 Task: Add a signature Maurice Nelson containing With sincere appreciation and gratitude, Maurice Nelson to email address softage.6@softage.net and add a folder Rules and regulations
Action: Mouse moved to (102, 94)
Screenshot: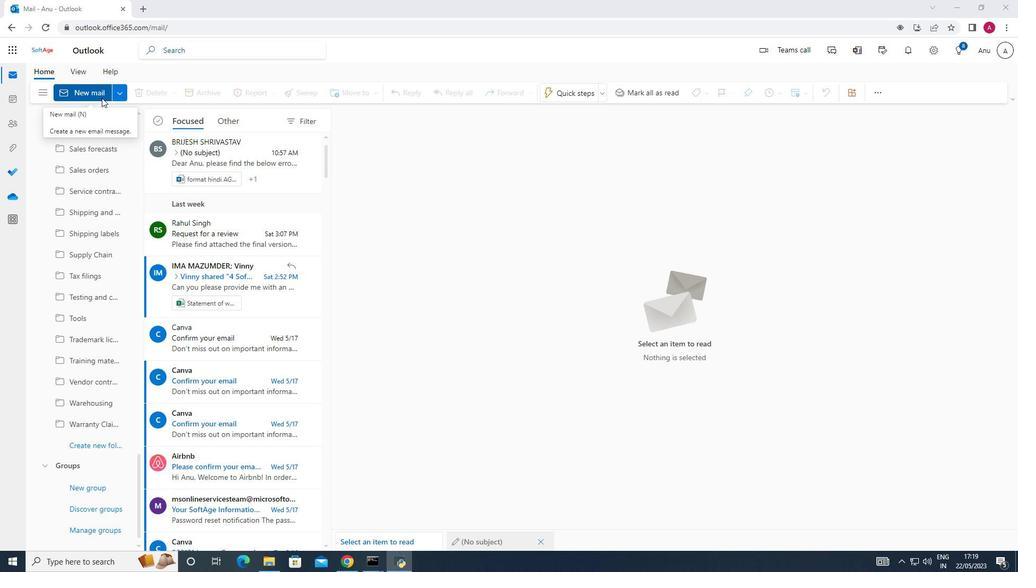 
Action: Mouse pressed left at (102, 94)
Screenshot: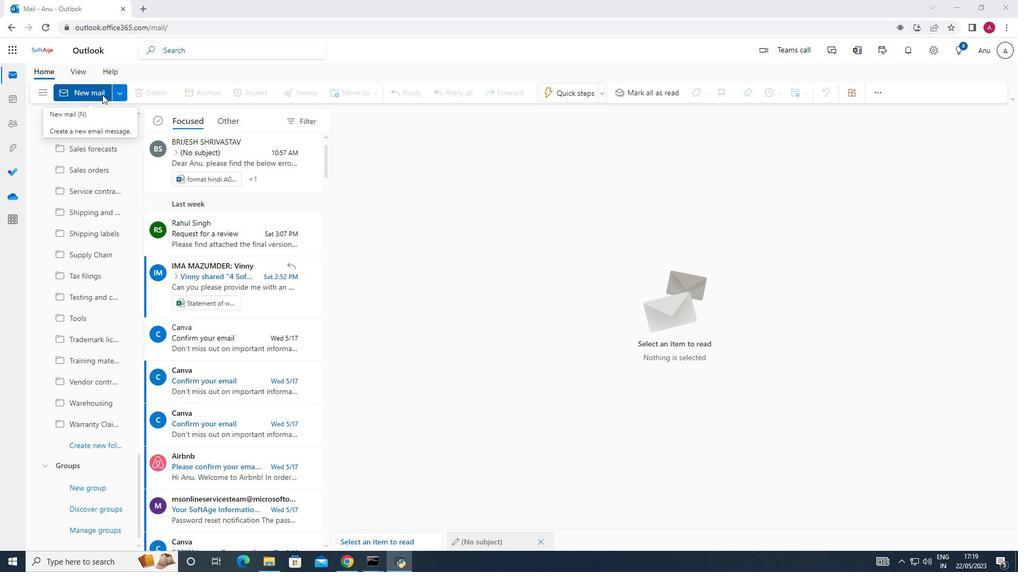 
Action: Mouse moved to (722, 92)
Screenshot: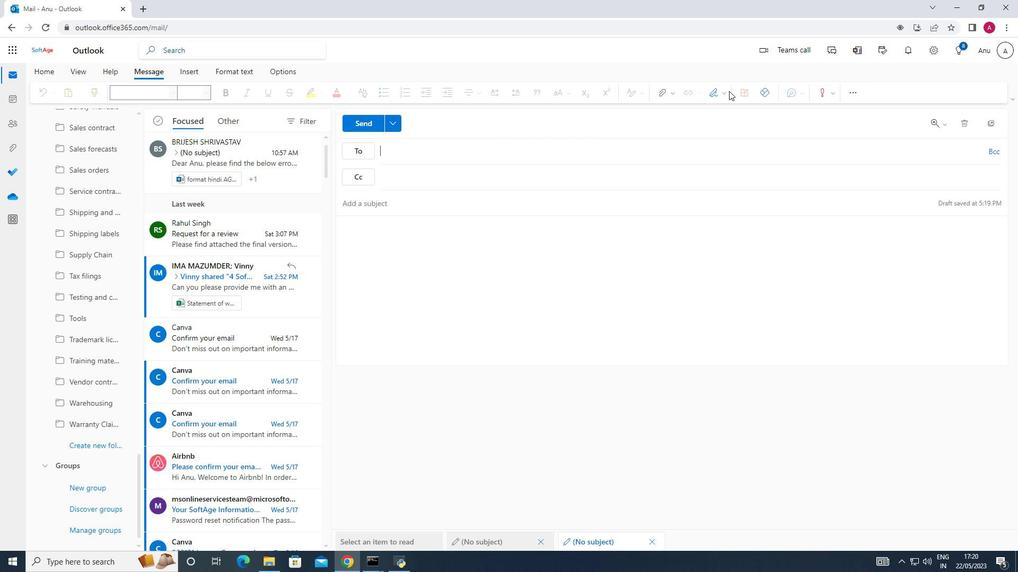 
Action: Mouse pressed left at (722, 92)
Screenshot: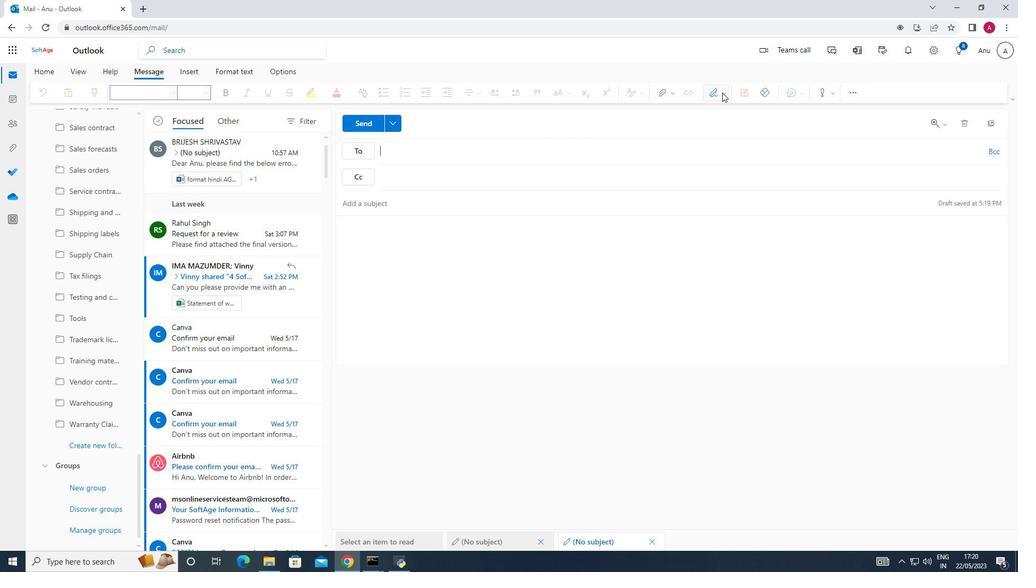 
Action: Mouse moved to (698, 136)
Screenshot: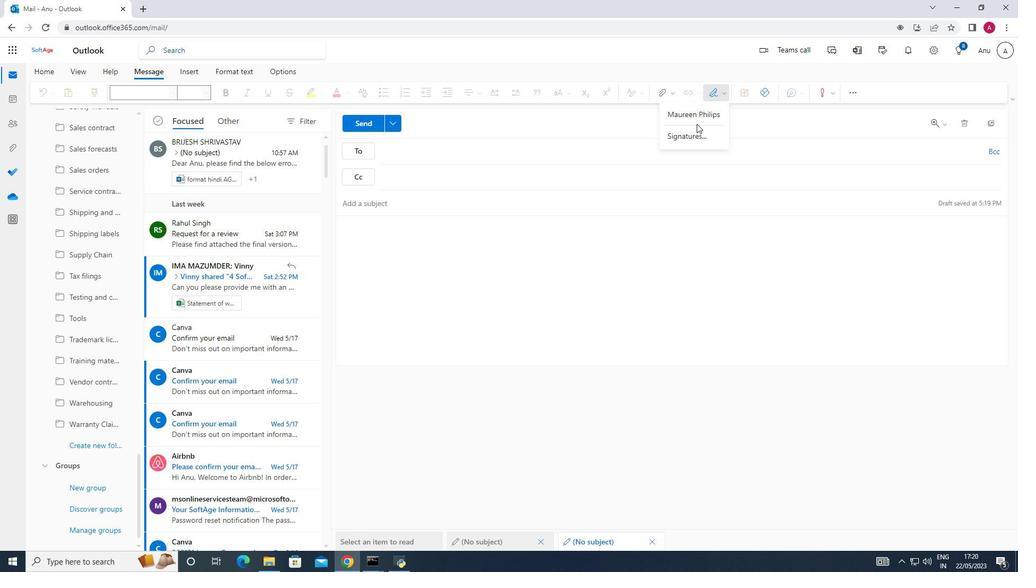 
Action: Mouse pressed left at (698, 136)
Screenshot: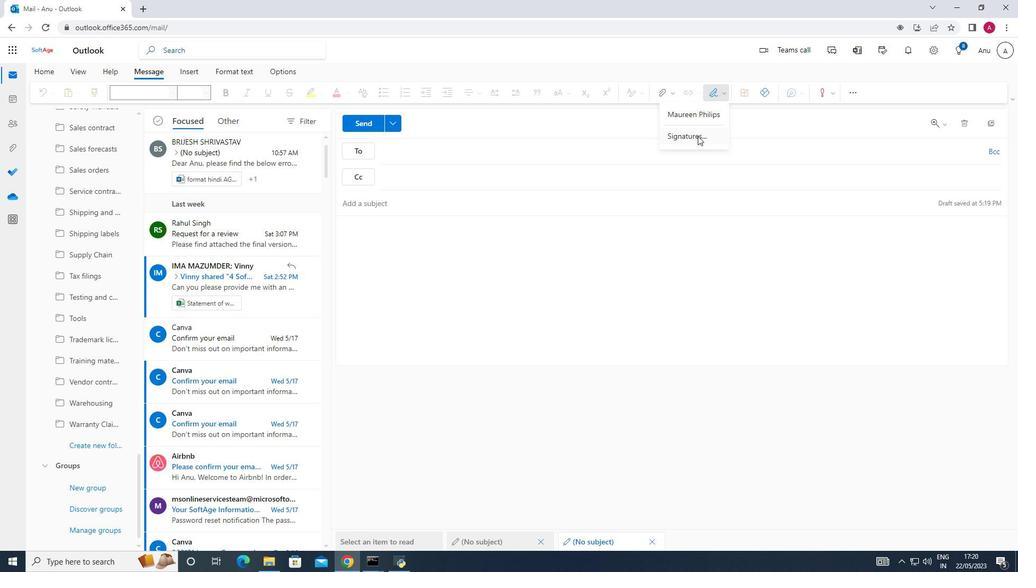 
Action: Mouse moved to (710, 177)
Screenshot: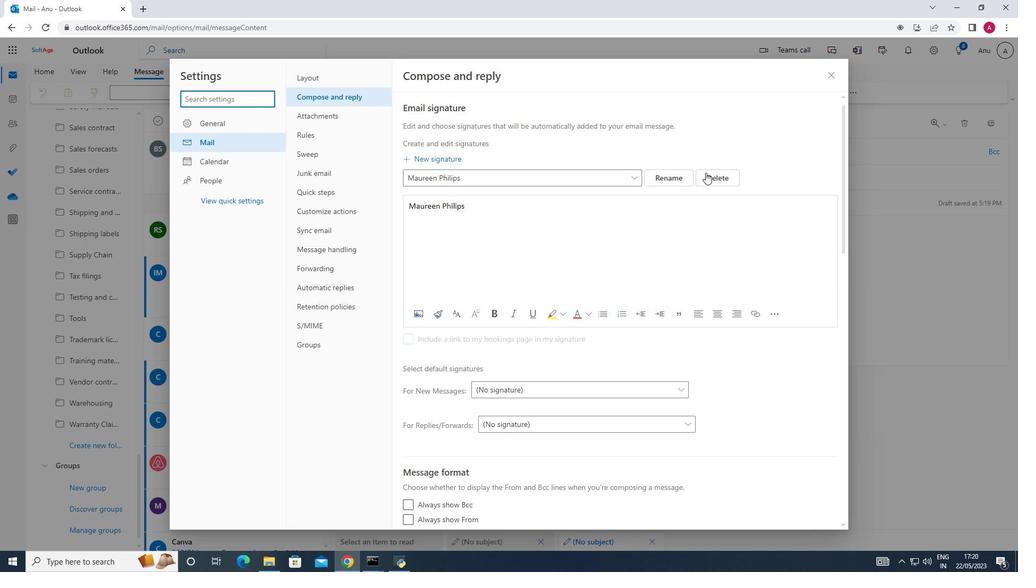 
Action: Mouse pressed left at (710, 177)
Screenshot: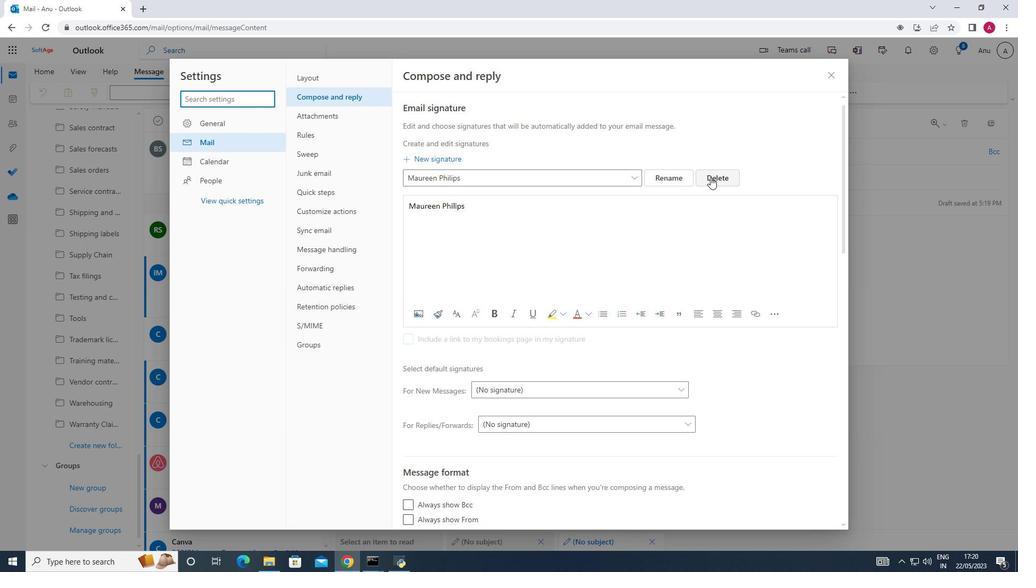 
Action: Mouse moved to (415, 179)
Screenshot: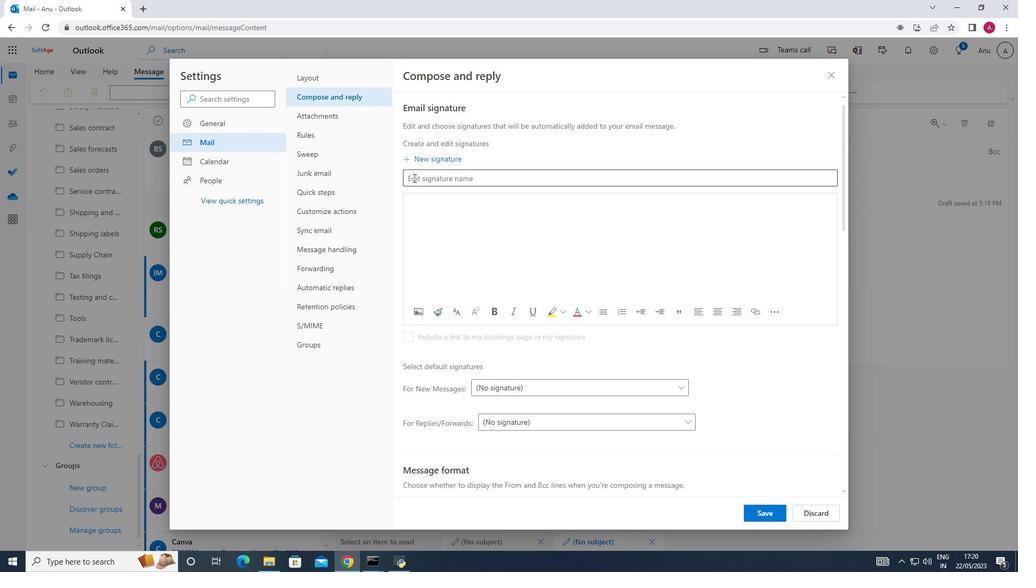 
Action: Mouse pressed left at (415, 179)
Screenshot: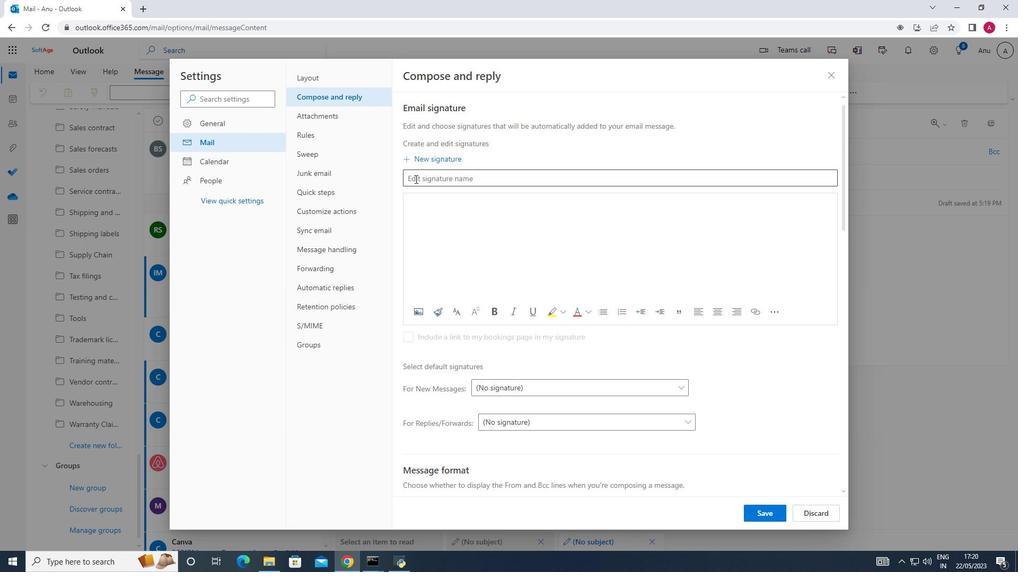 
Action: Key pressed <Key.shift_r>Maurice<Key.space><Key.shift_r><Key.shift_r><Key.shift_r><Key.shift_r><Key.shift_r>Nelson
Screenshot: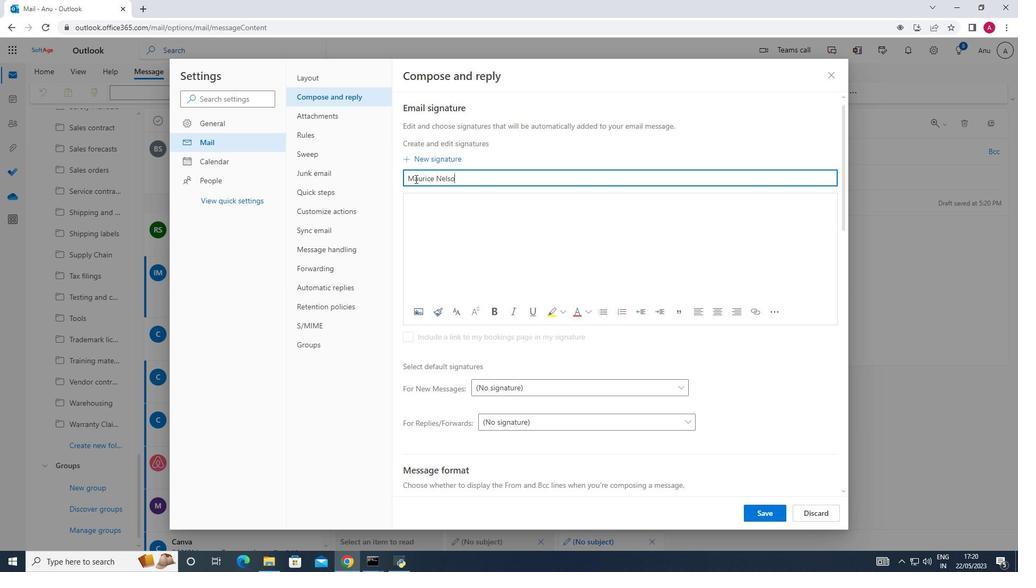 
Action: Mouse moved to (437, 201)
Screenshot: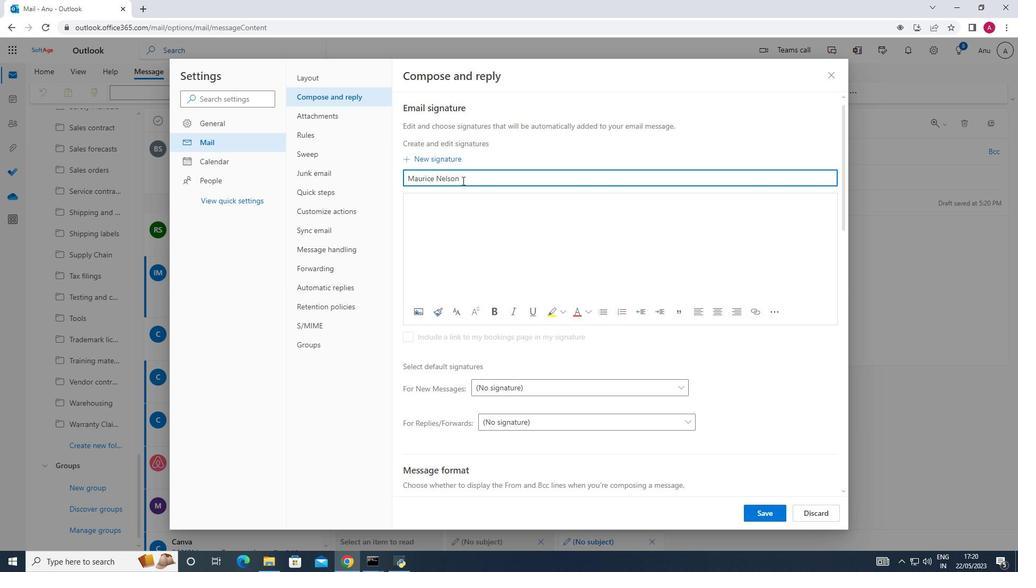 
Action: Mouse pressed left at (437, 201)
Screenshot: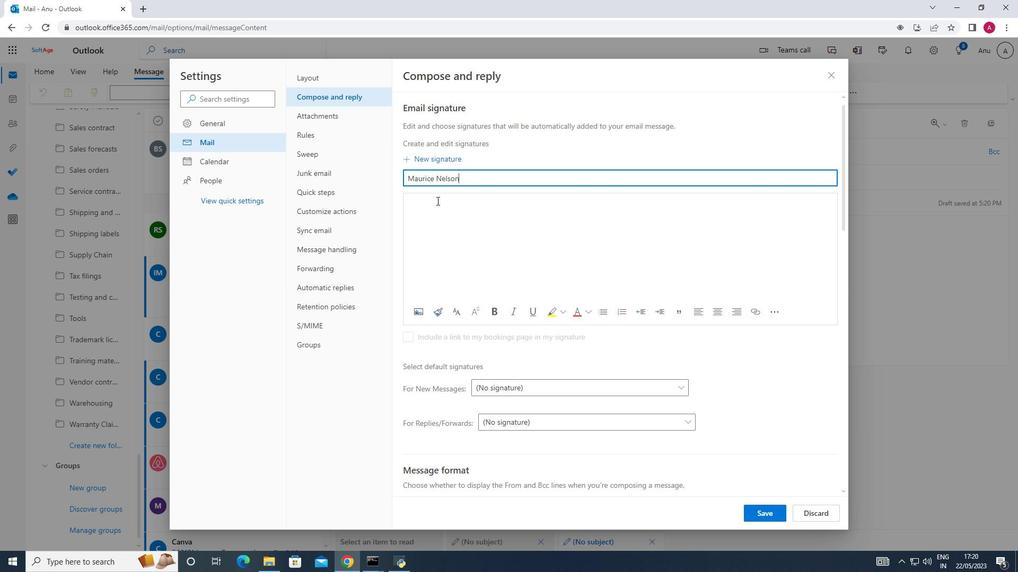
Action: Mouse moved to (437, 201)
Screenshot: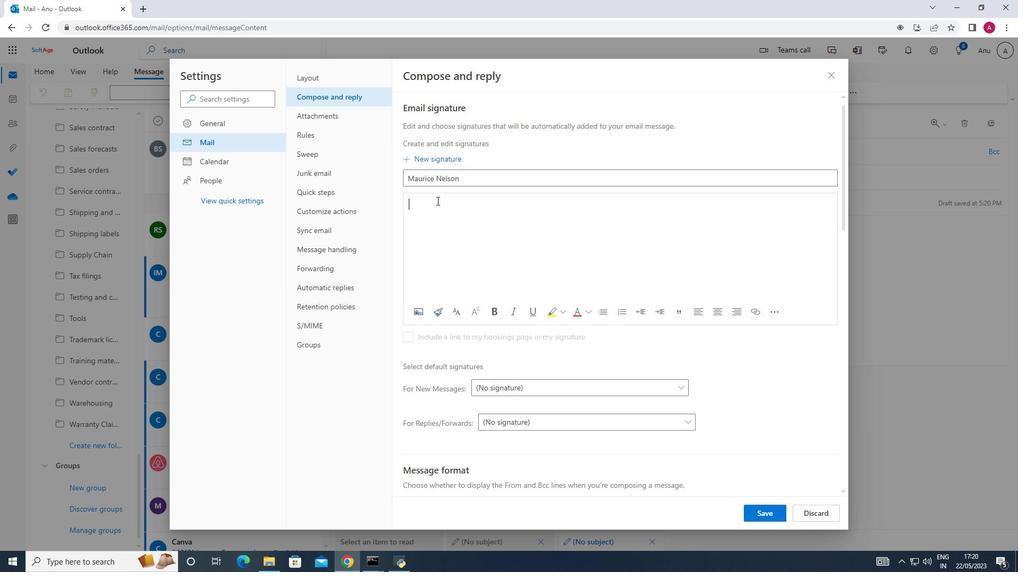 
Action: Key pressed <Key.shift_r>Maurice<Key.space><Key.shift_r><Key.shift_r><Key.shift_r><Key.shift_r><Key.shift_r><Key.shift_r>Nelson
Screenshot: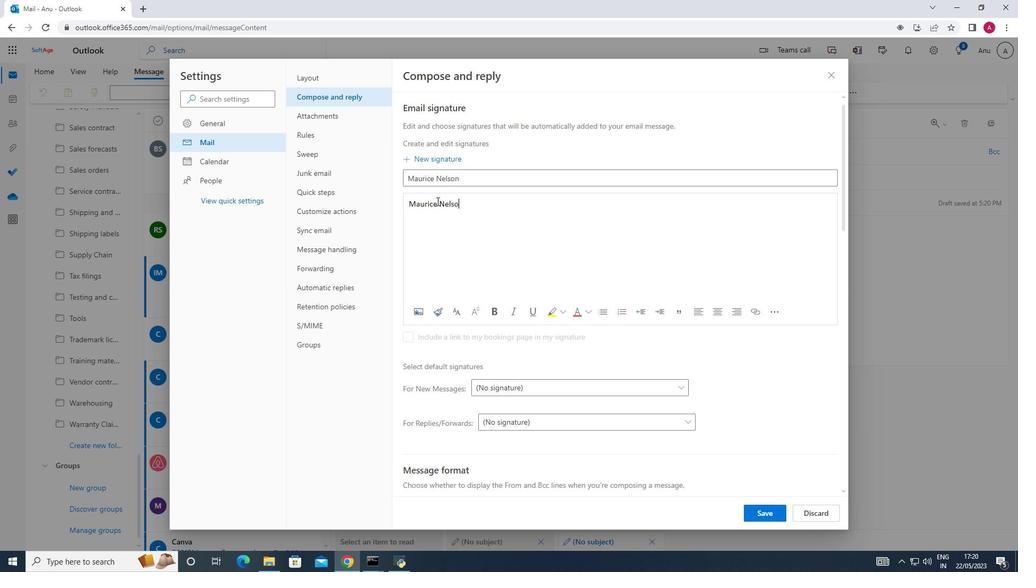 
Action: Mouse moved to (772, 511)
Screenshot: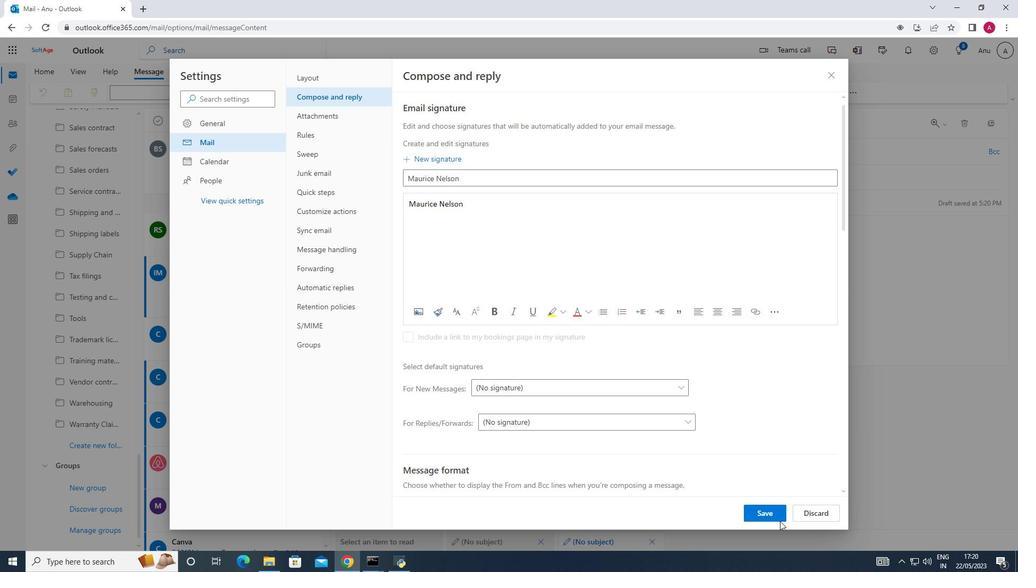 
Action: Mouse pressed left at (772, 511)
Screenshot: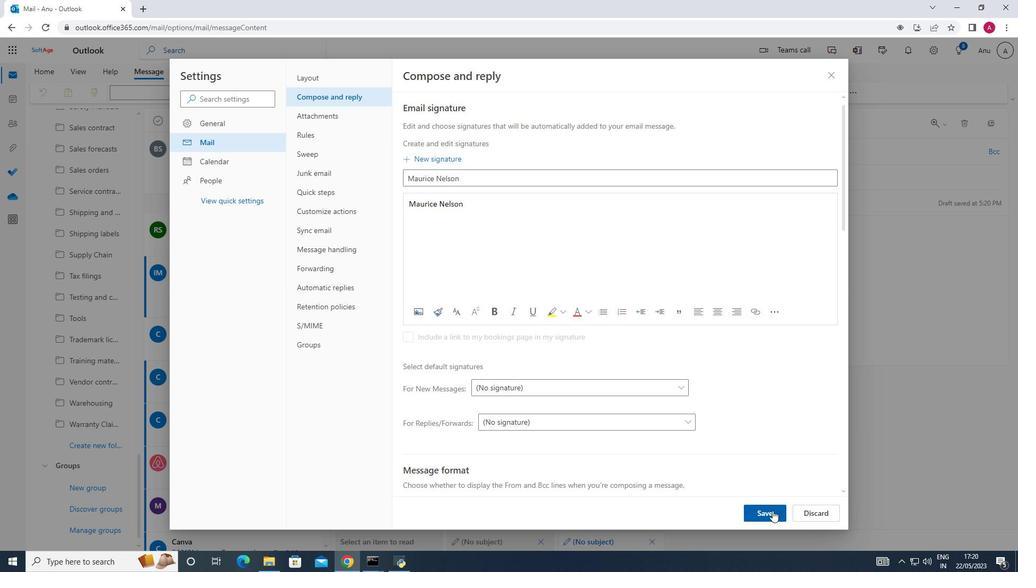
Action: Mouse moved to (829, 76)
Screenshot: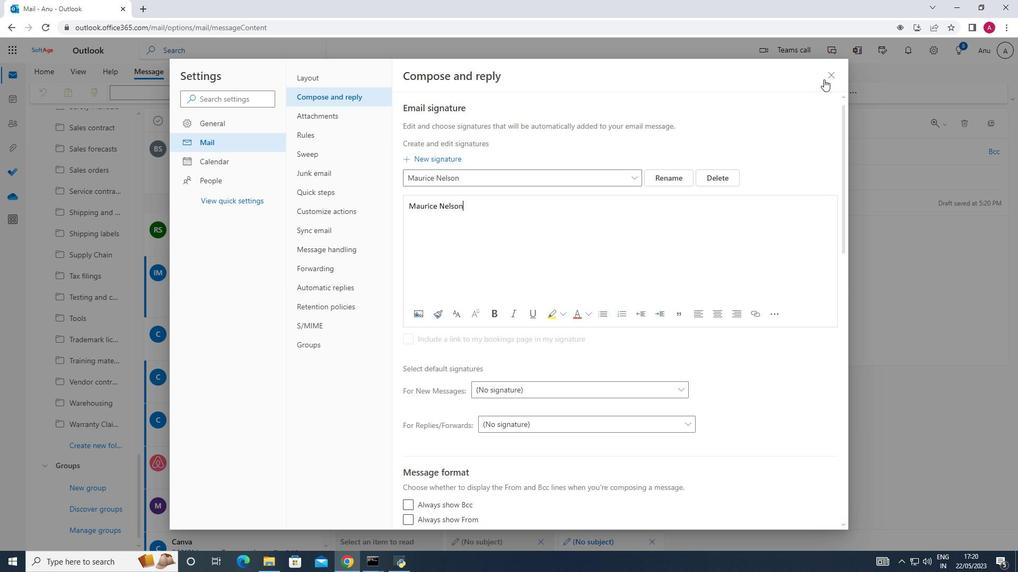 
Action: Mouse pressed left at (829, 76)
Screenshot: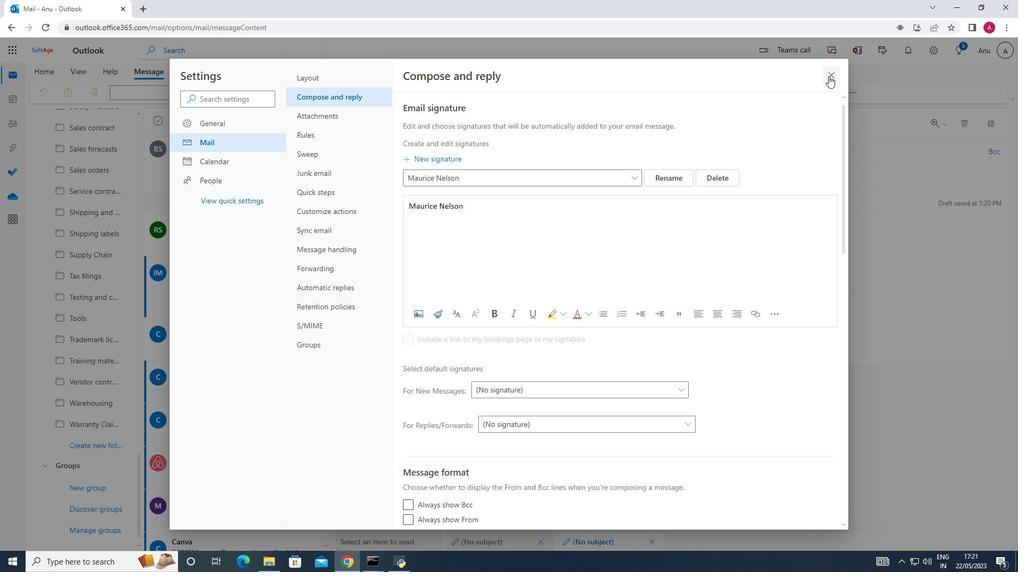 
Action: Mouse moved to (721, 91)
Screenshot: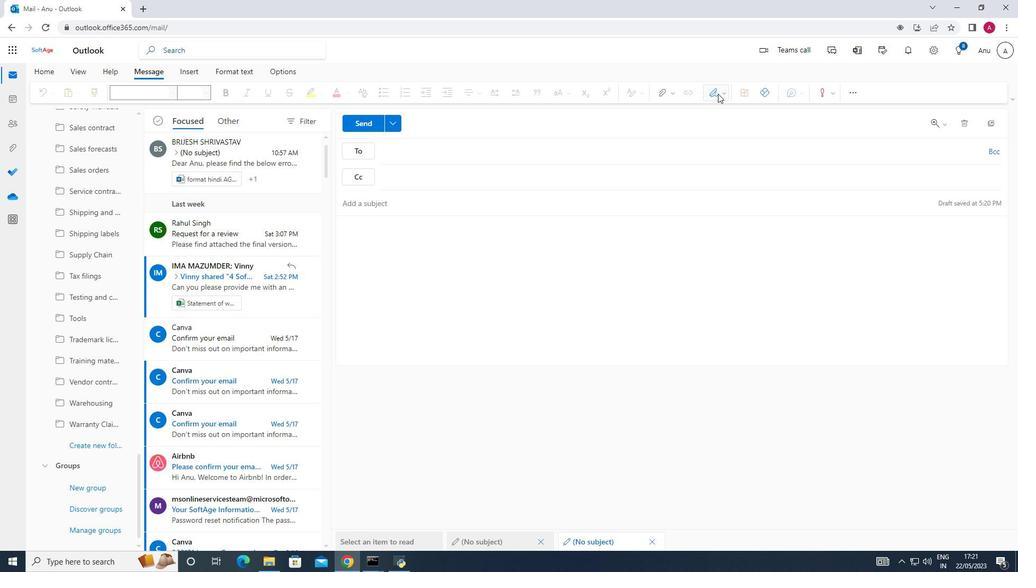 
Action: Mouse pressed left at (721, 91)
Screenshot: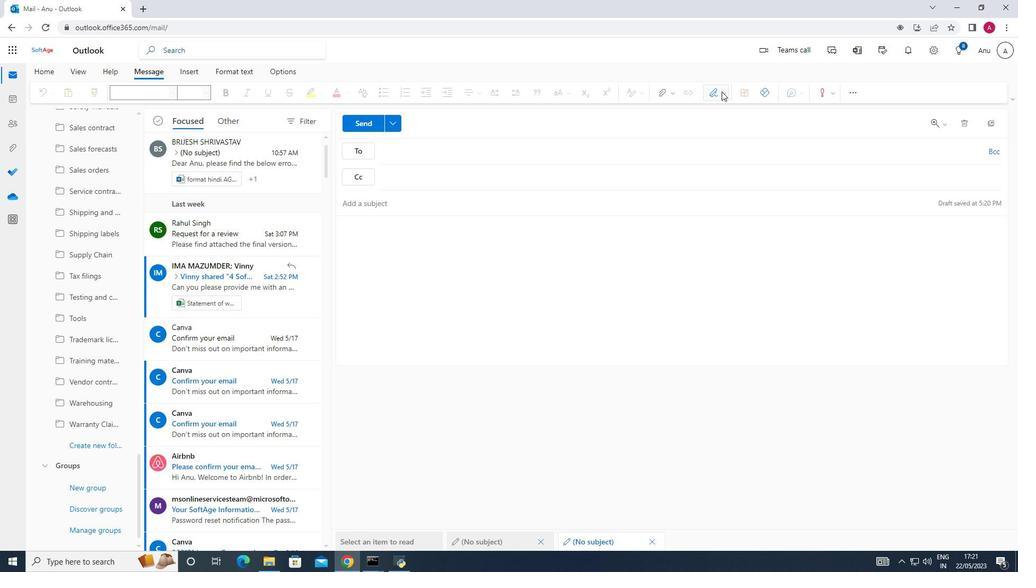 
Action: Mouse moved to (705, 116)
Screenshot: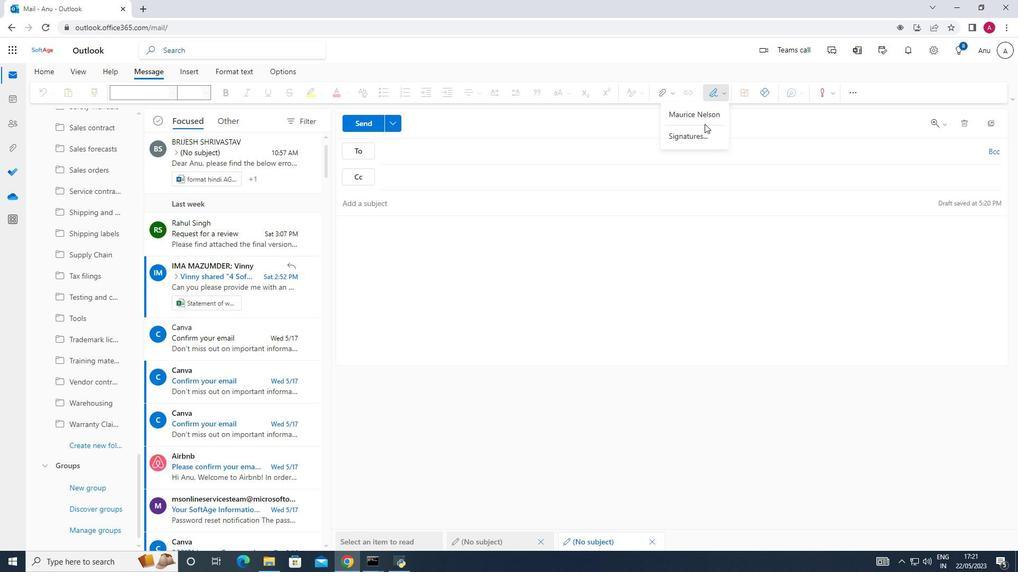 
Action: Mouse pressed left at (705, 116)
Screenshot: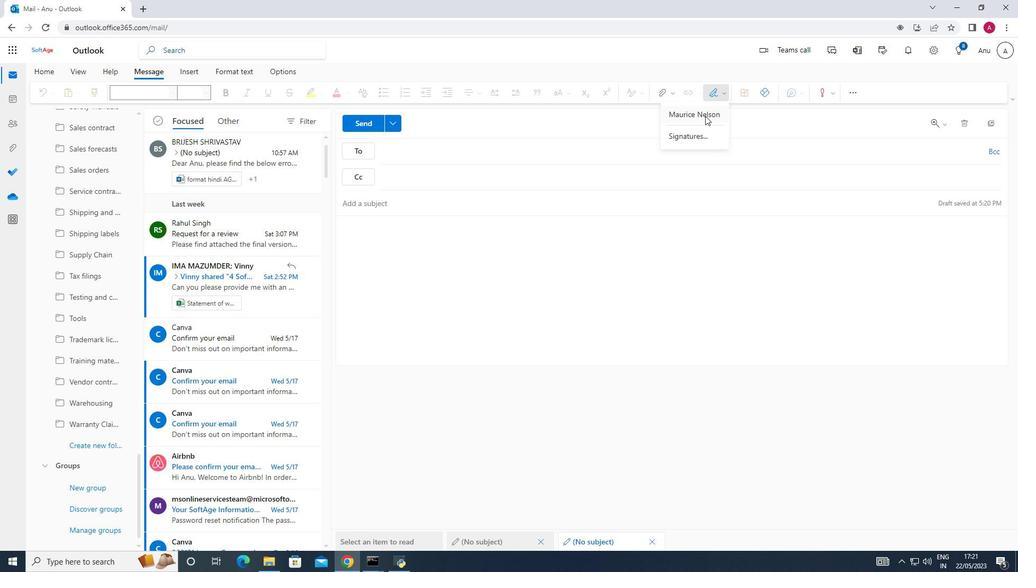 
Action: Mouse moved to (479, 207)
Screenshot: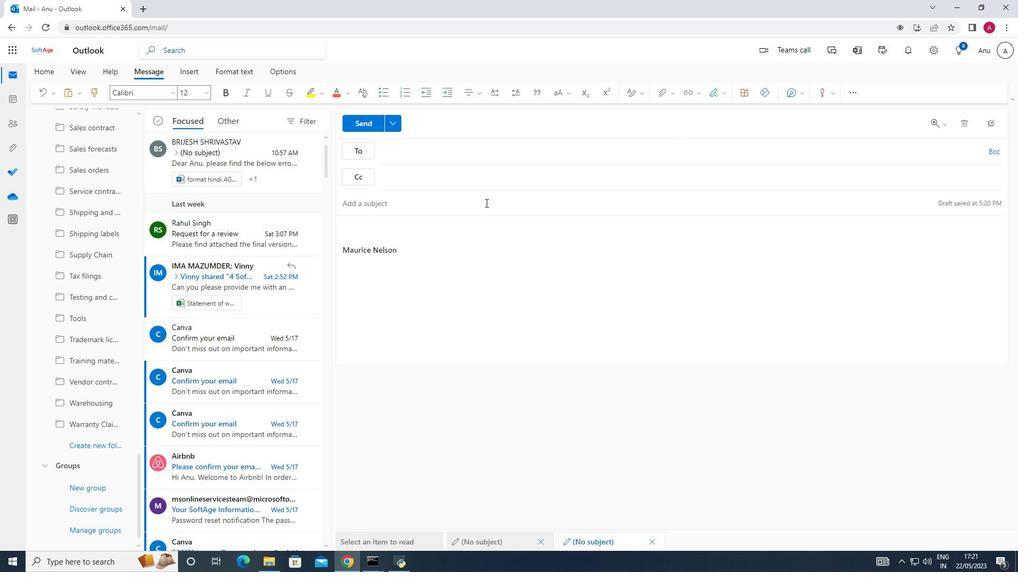 
Action: Key pressed sincere<Key.space>appreciation<Key.space>and<Key.space>gratitude.
Screenshot: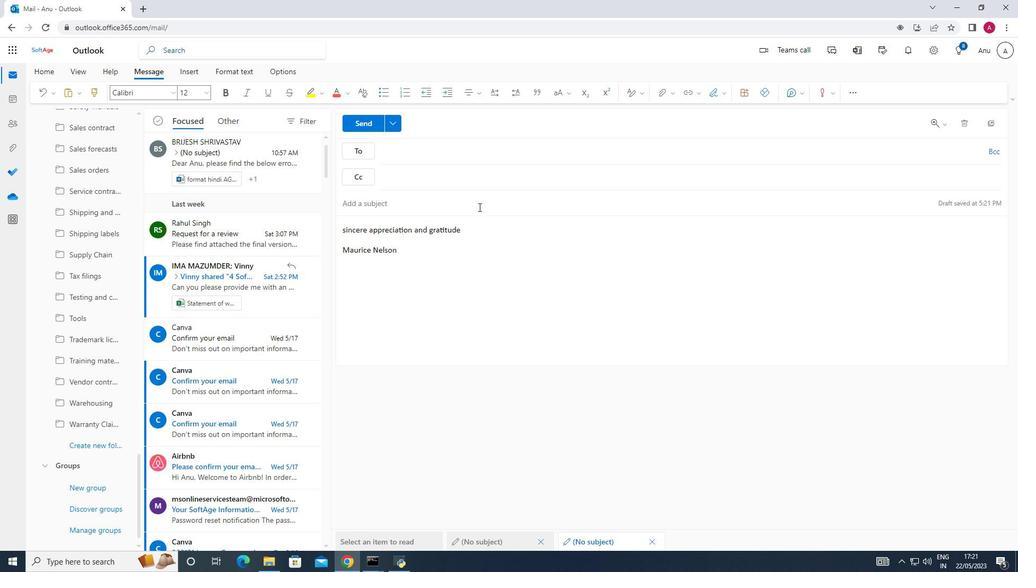 
Action: Mouse moved to (385, 146)
Screenshot: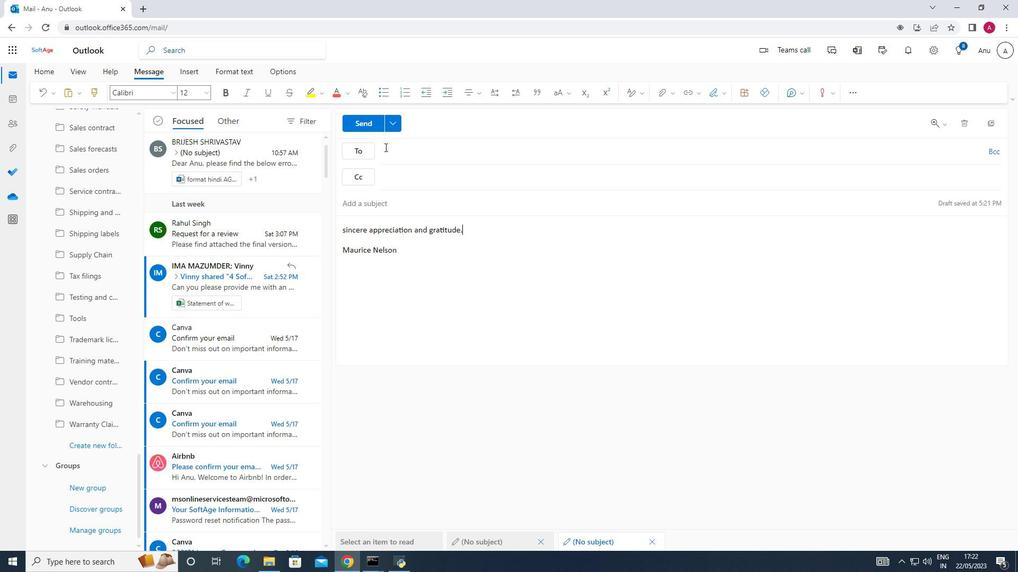 
Action: Mouse pressed left at (385, 146)
Screenshot: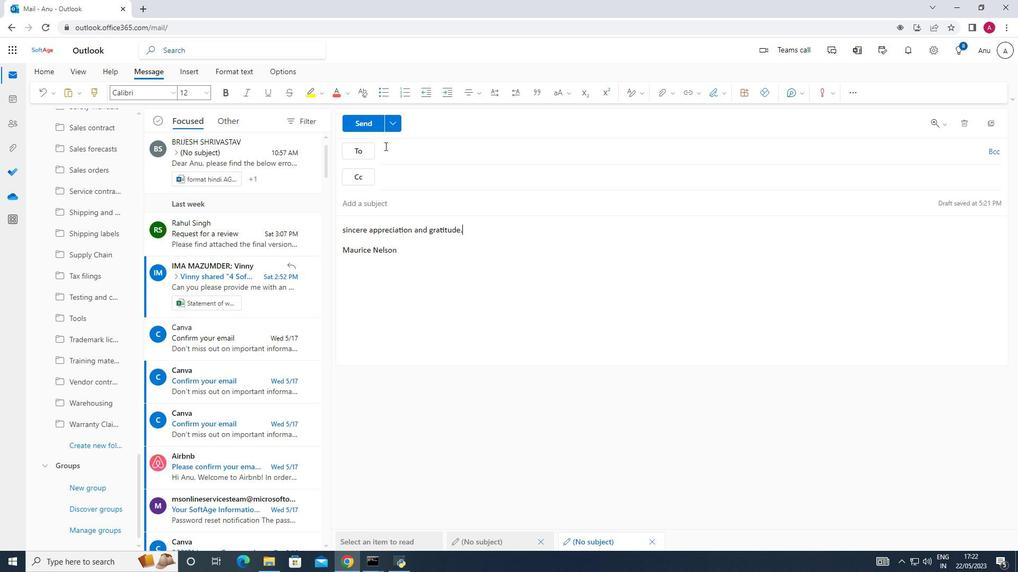 
Action: Key pressed softage.6<Key.shift>@softage.net
Screenshot: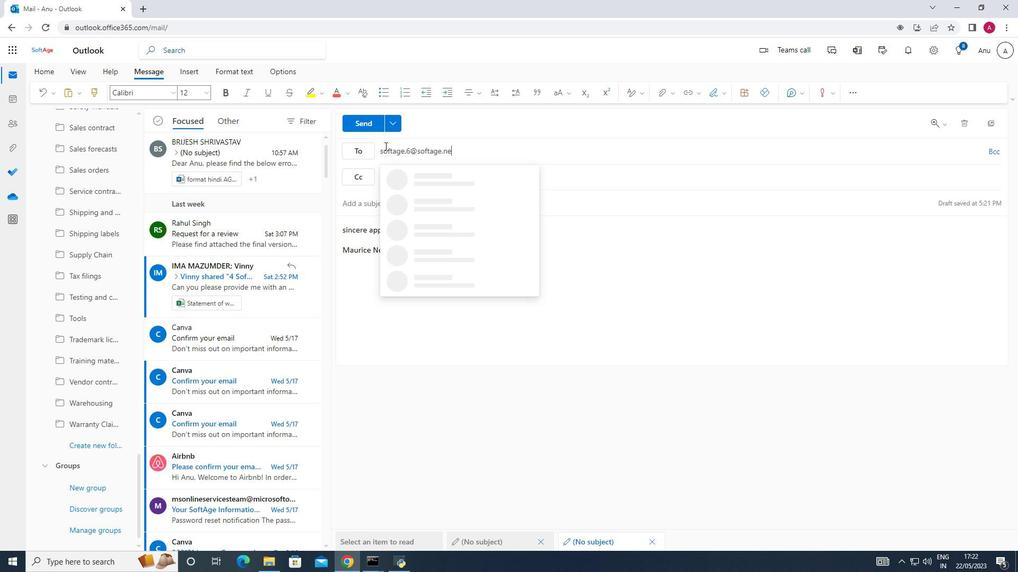 
Action: Mouse moved to (437, 174)
Screenshot: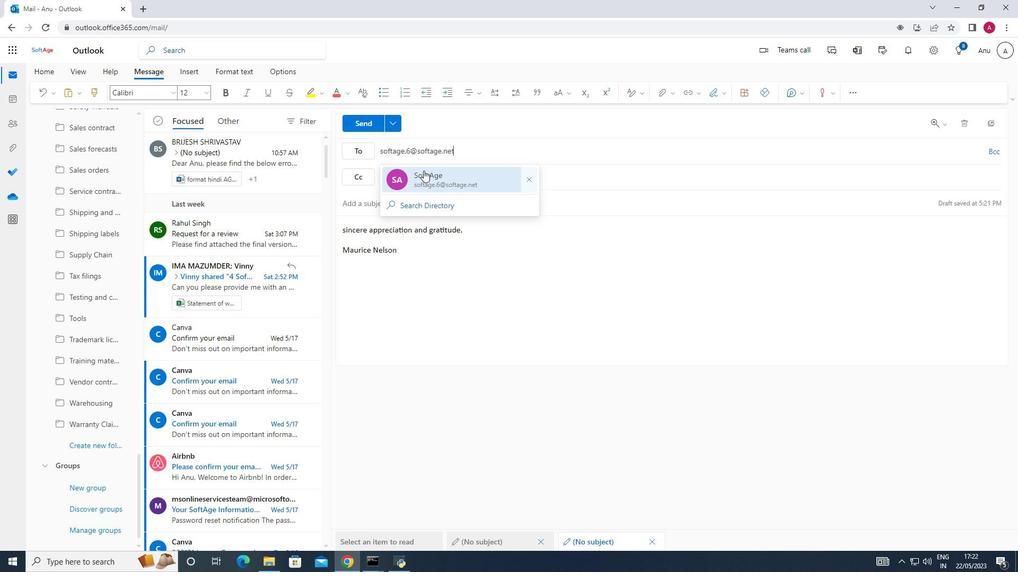 
Action: Mouse pressed left at (437, 174)
Screenshot: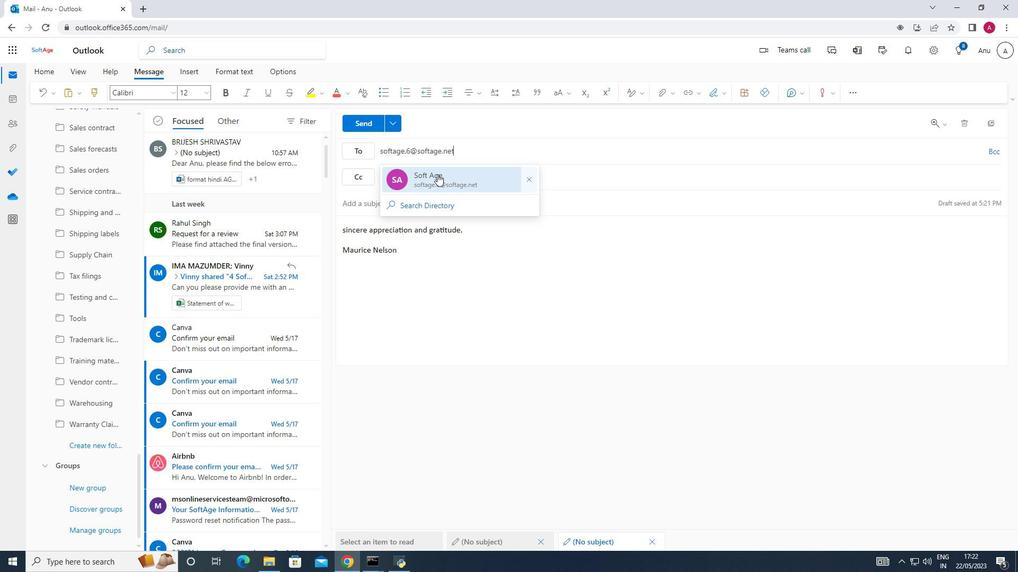 
Action: Mouse moved to (80, 435)
Screenshot: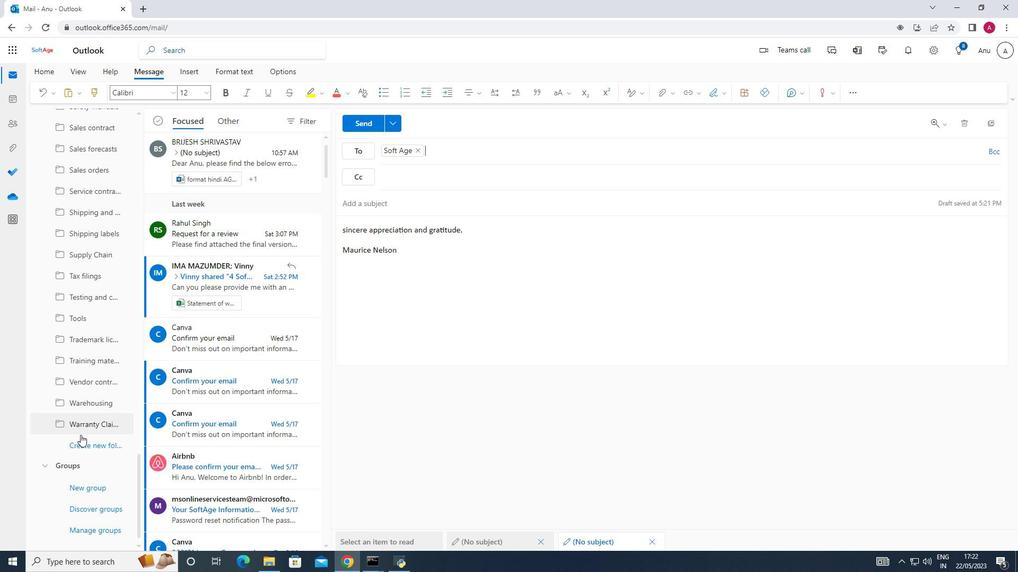 
Action: Mouse pressed left at (80, 435)
Screenshot: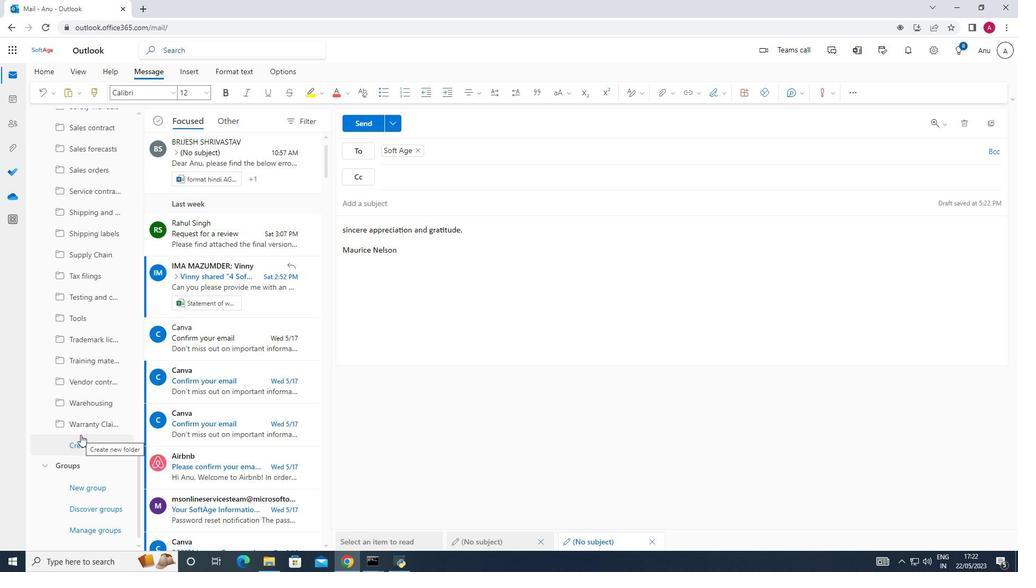 
Action: Mouse moved to (78, 440)
Screenshot: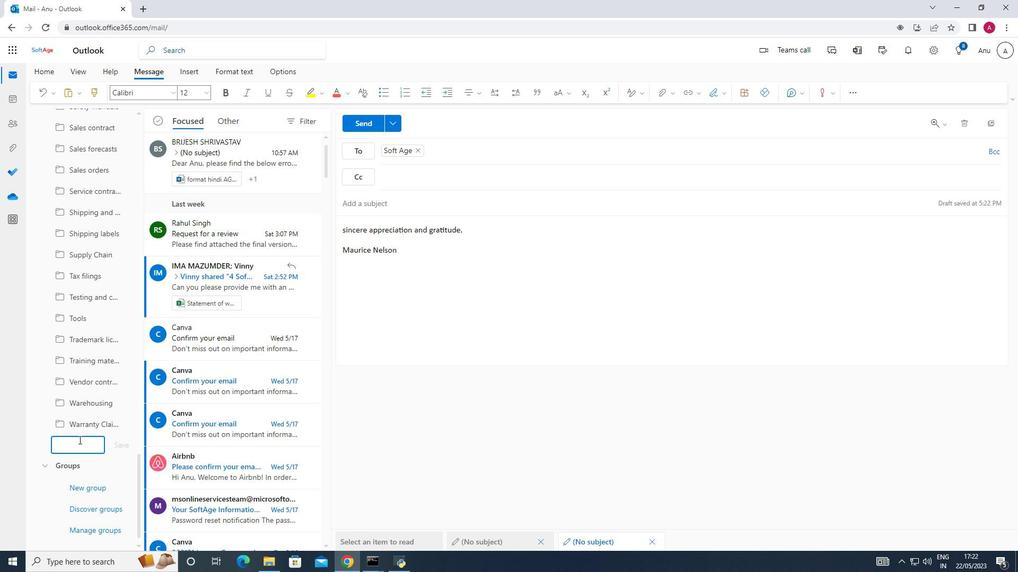 
Action: Mouse pressed left at (78, 440)
Screenshot: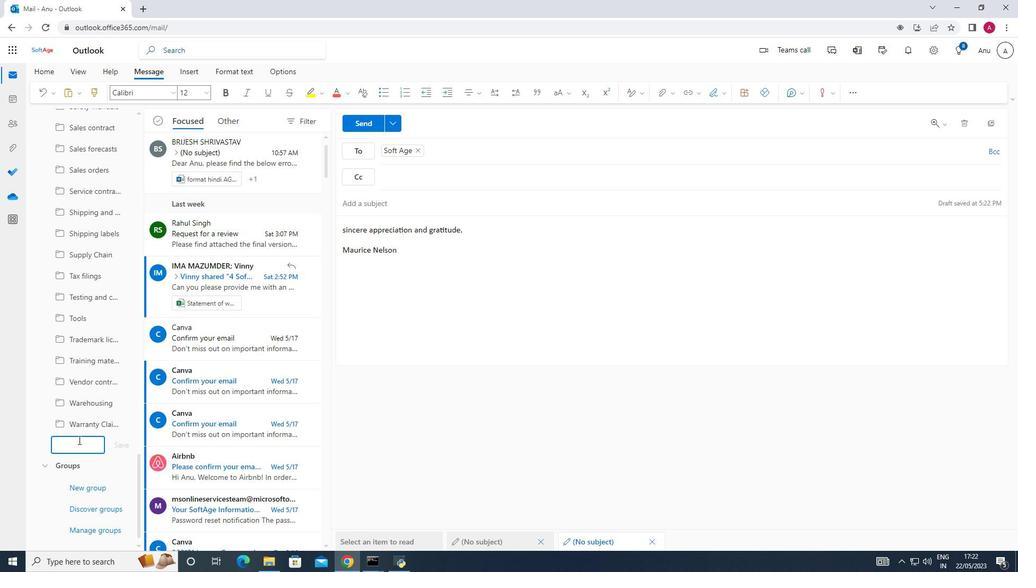 
Action: Mouse moved to (82, 438)
Screenshot: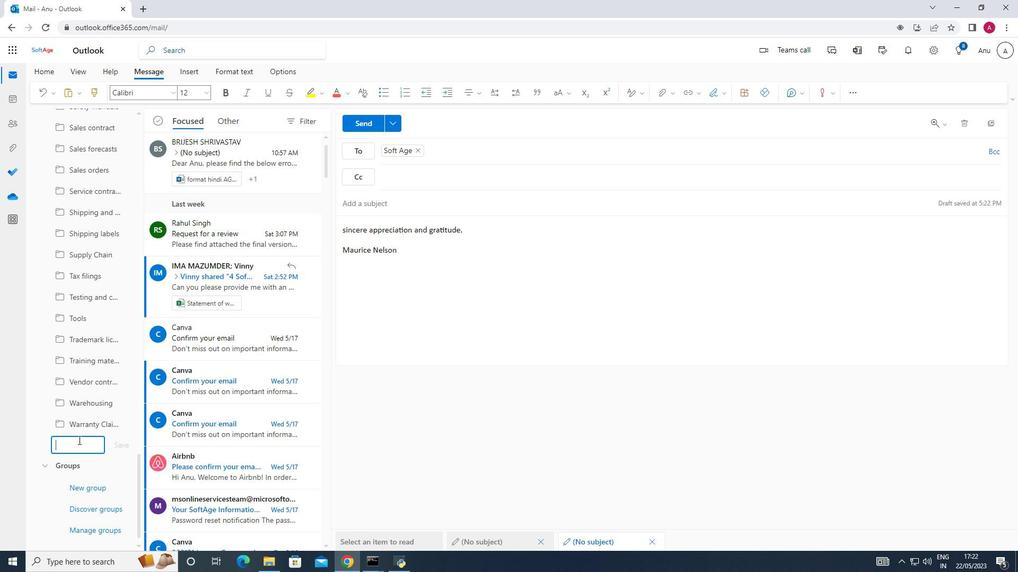 
Action: Key pressed <Key.shift>Rules<Key.space>am<Key.backspace>nd<Key.space>regulations
Screenshot: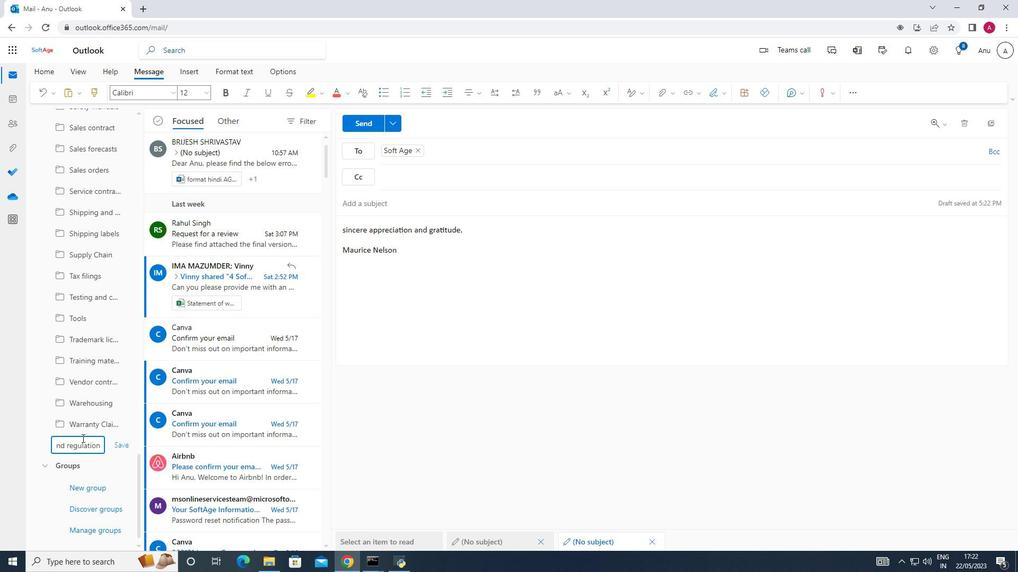 
Action: Mouse moved to (123, 446)
Screenshot: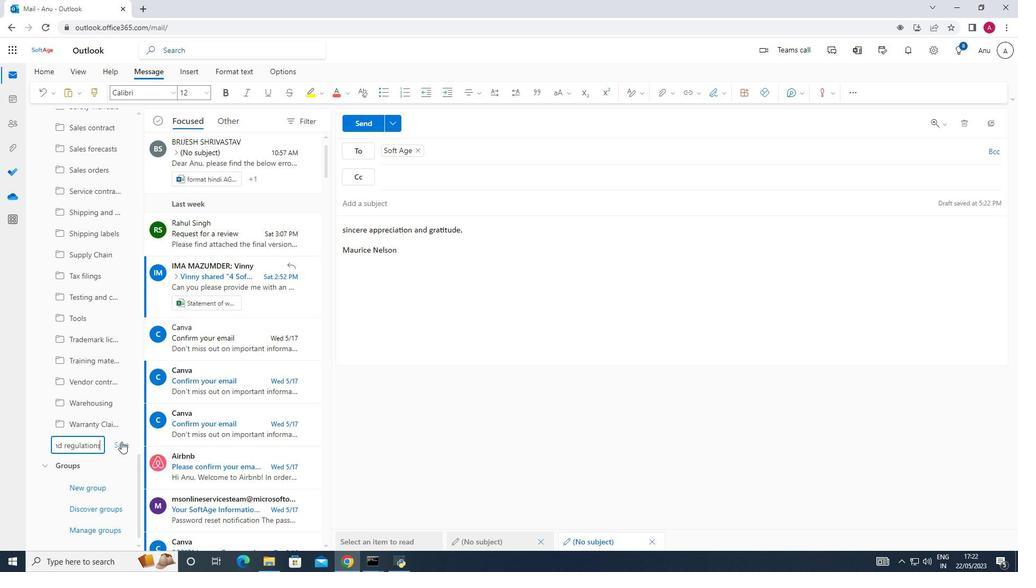 
Action: Mouse pressed left at (123, 446)
Screenshot: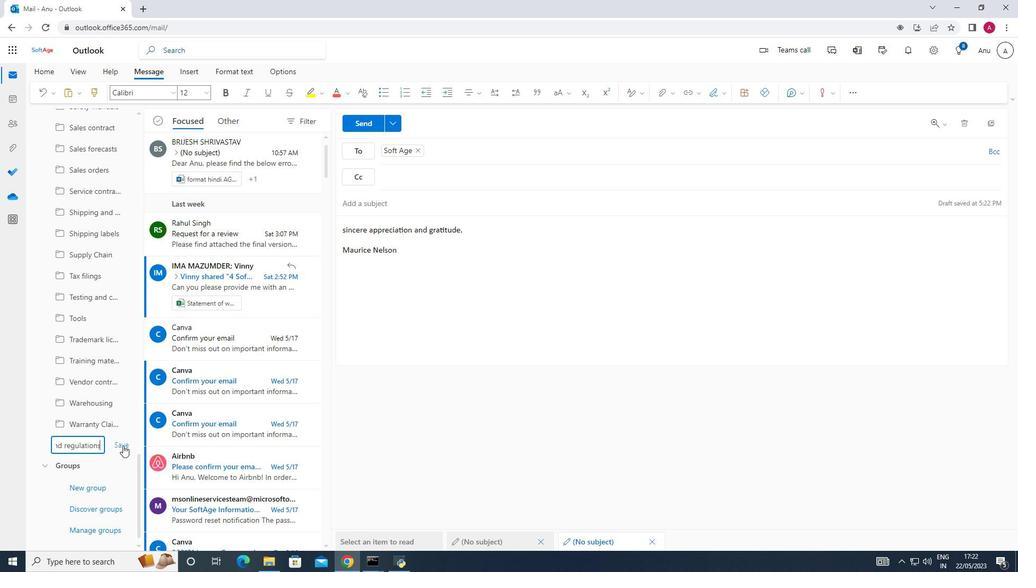 
Action: Mouse moved to (370, 121)
Screenshot: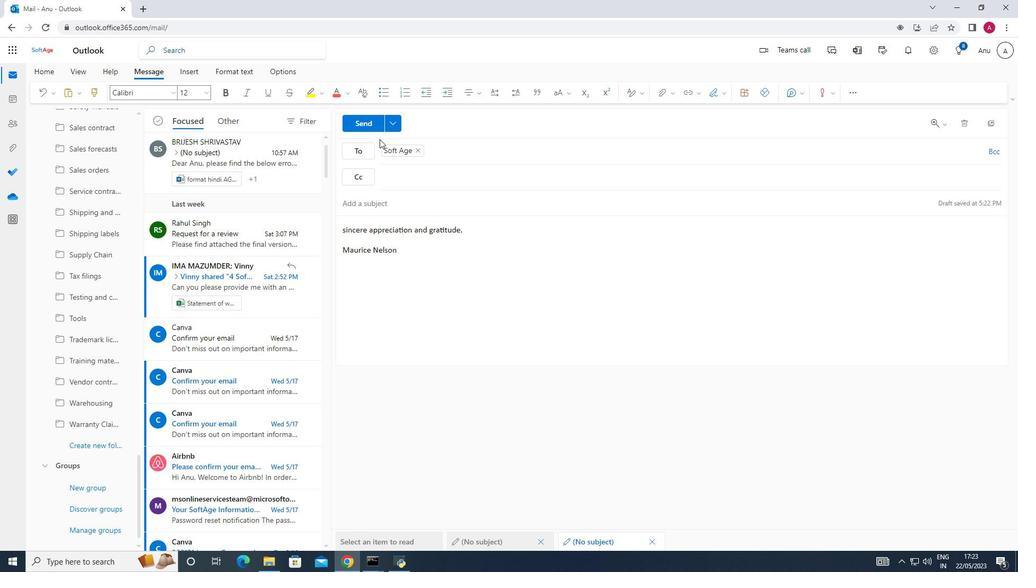 
Action: Mouse pressed left at (370, 121)
Screenshot: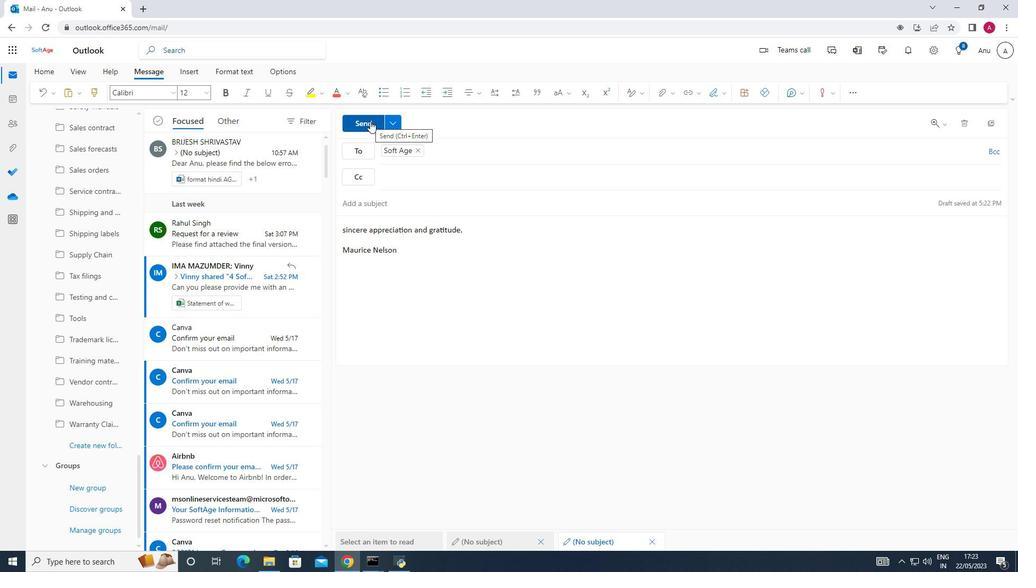 
Action: Mouse moved to (496, 317)
Screenshot: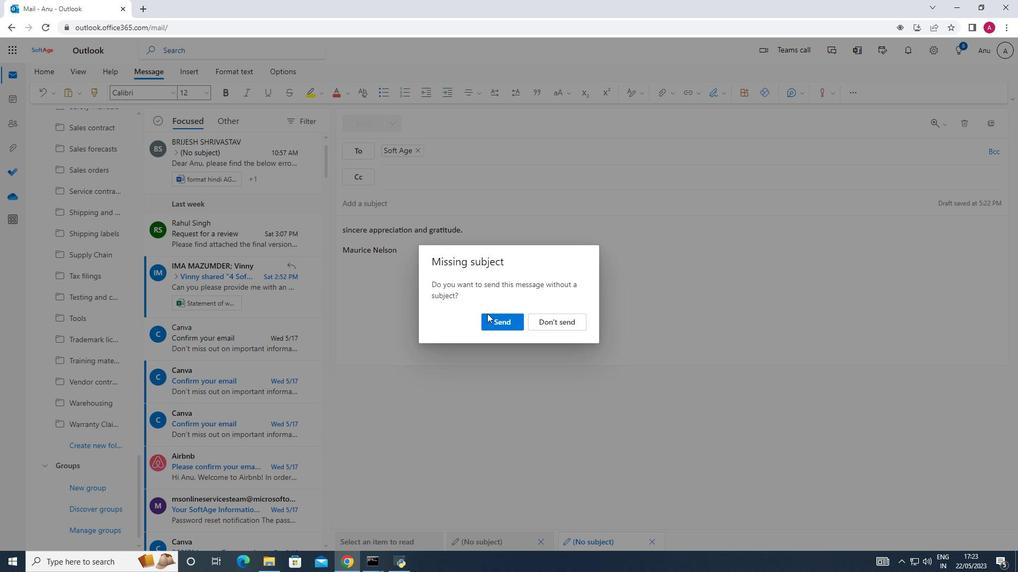 
Action: Mouse pressed left at (496, 317)
Screenshot: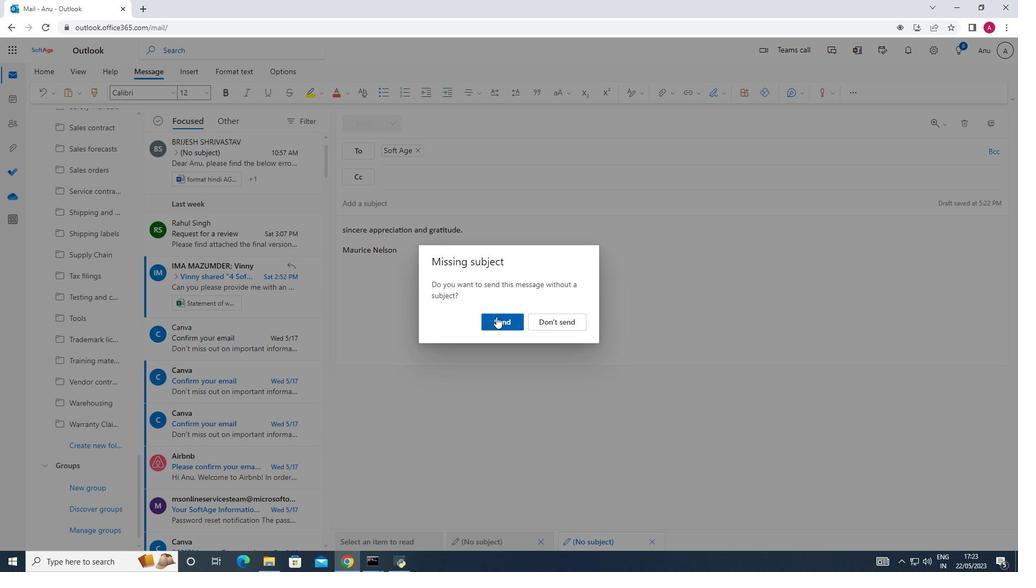 
Action: Mouse moved to (497, 316)
Screenshot: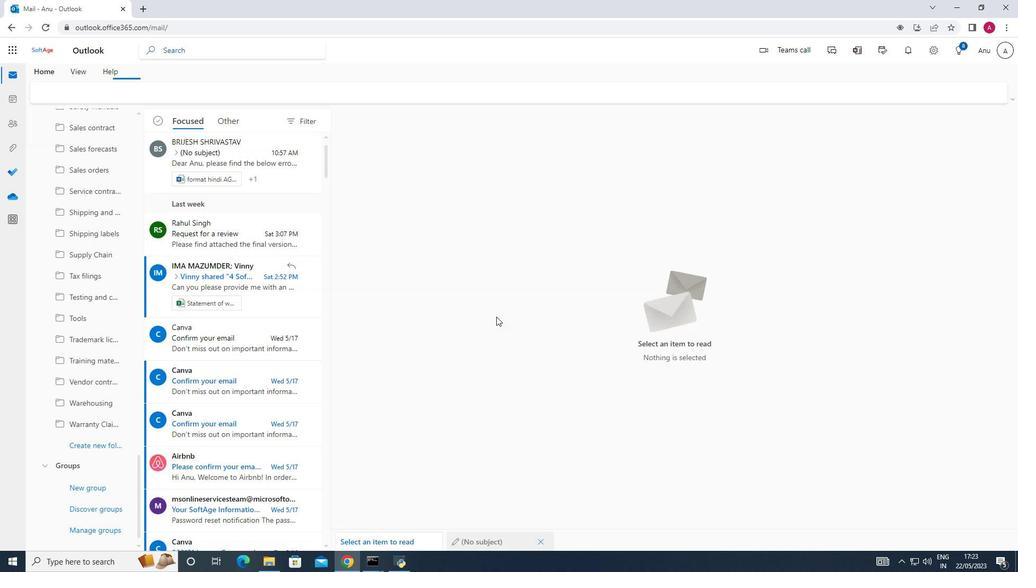 
